 Task: Add Yoplait Oui Mango Dairy Free Yogurt to the cart.
Action: Mouse moved to (21, 83)
Screenshot: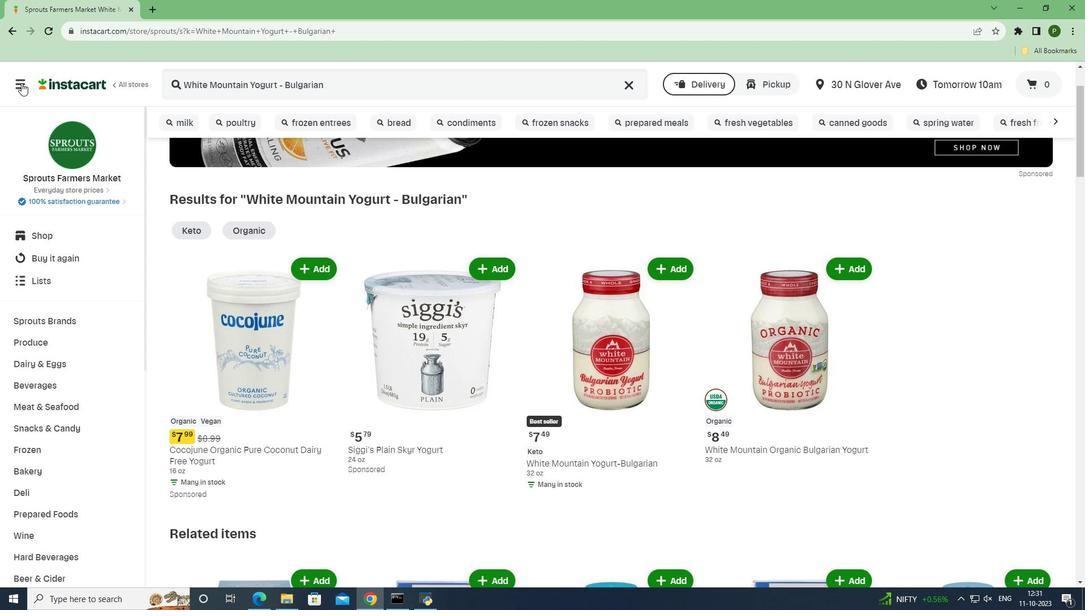 
Action: Mouse pressed left at (21, 83)
Screenshot: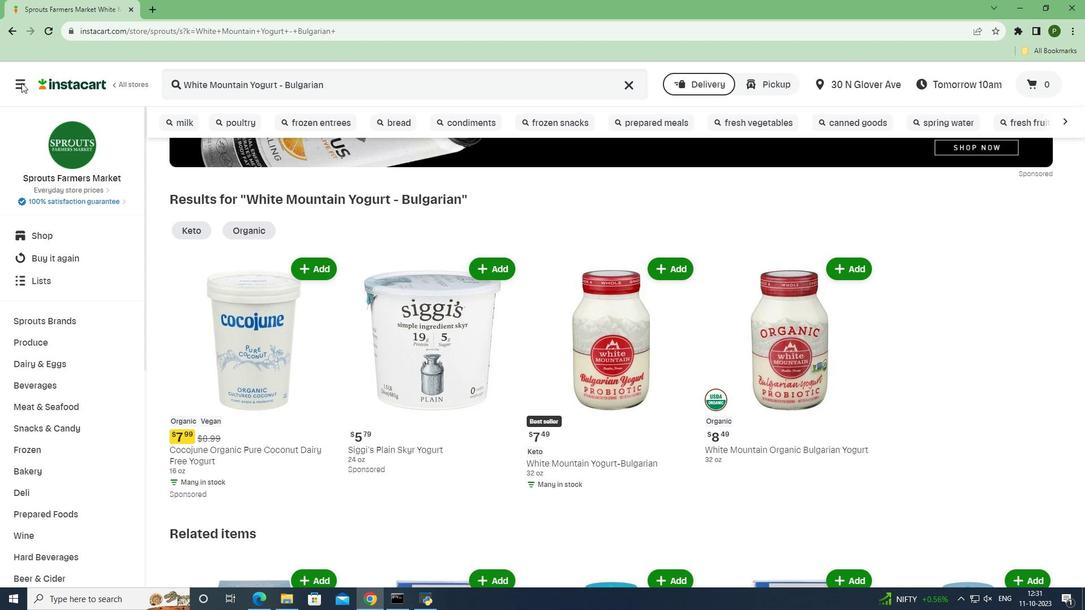 
Action: Mouse moved to (43, 296)
Screenshot: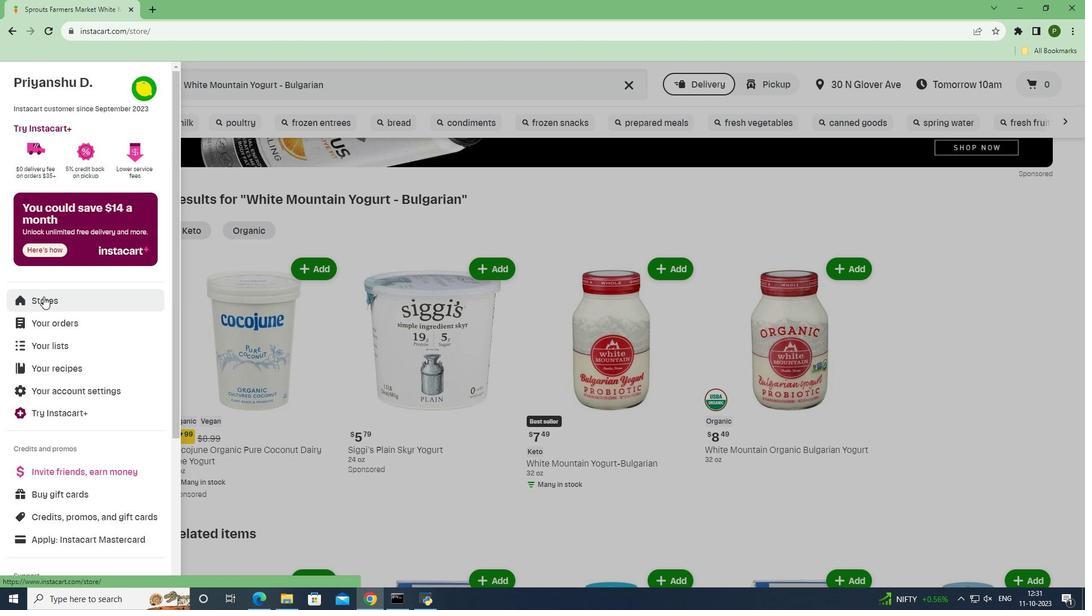 
Action: Mouse pressed left at (43, 296)
Screenshot: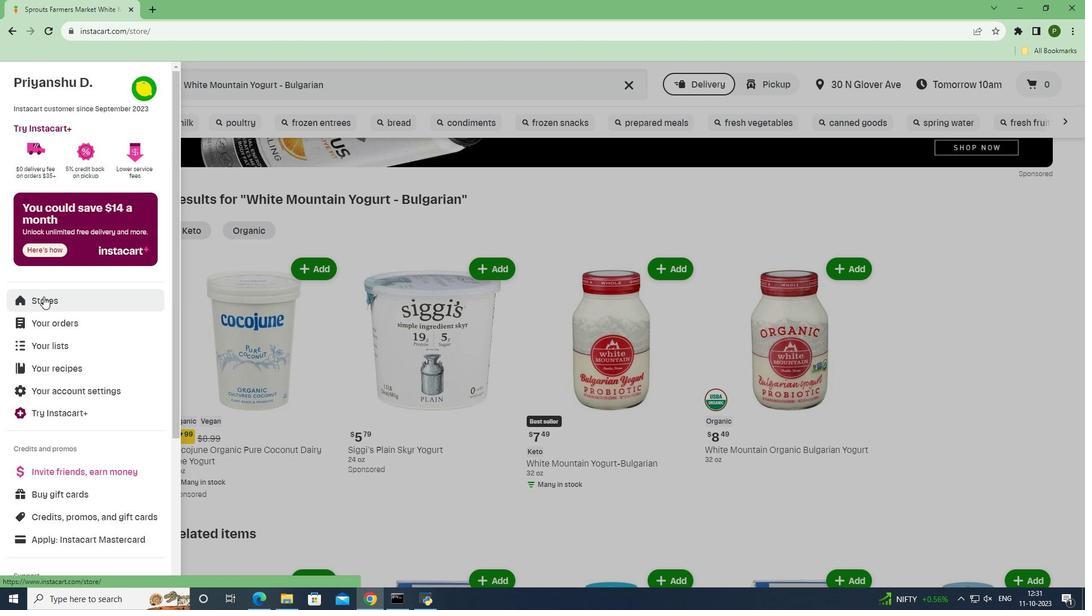 
Action: Mouse moved to (263, 131)
Screenshot: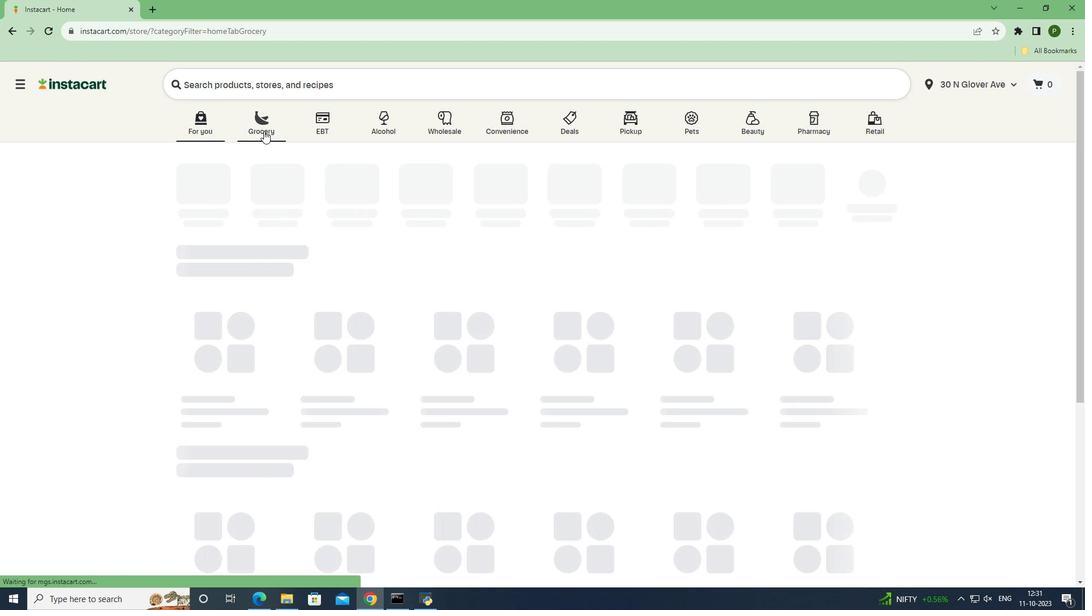 
Action: Mouse pressed left at (263, 131)
Screenshot: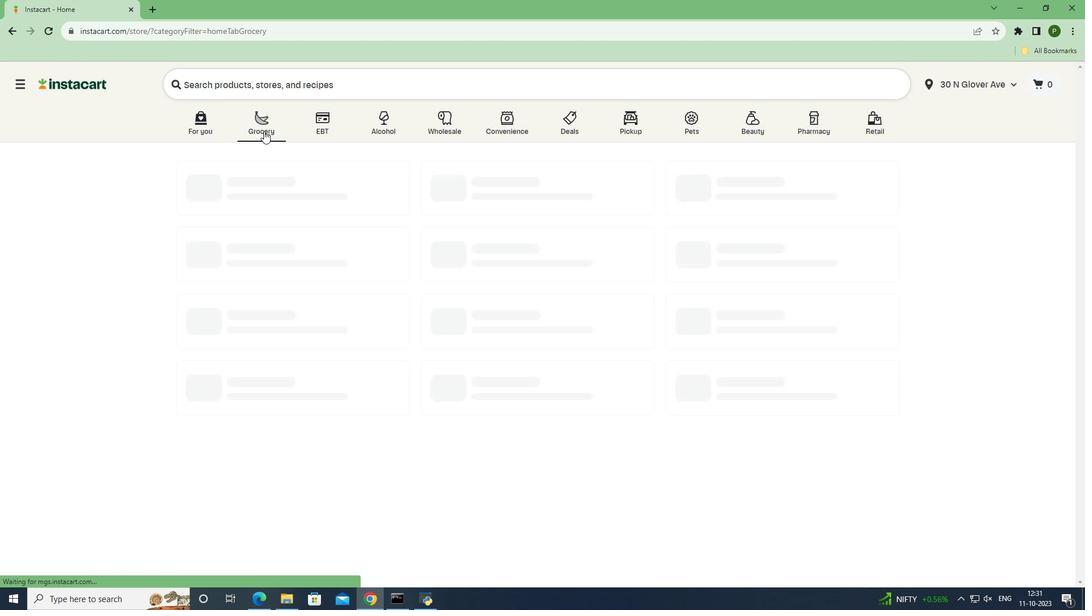 
Action: Mouse moved to (442, 257)
Screenshot: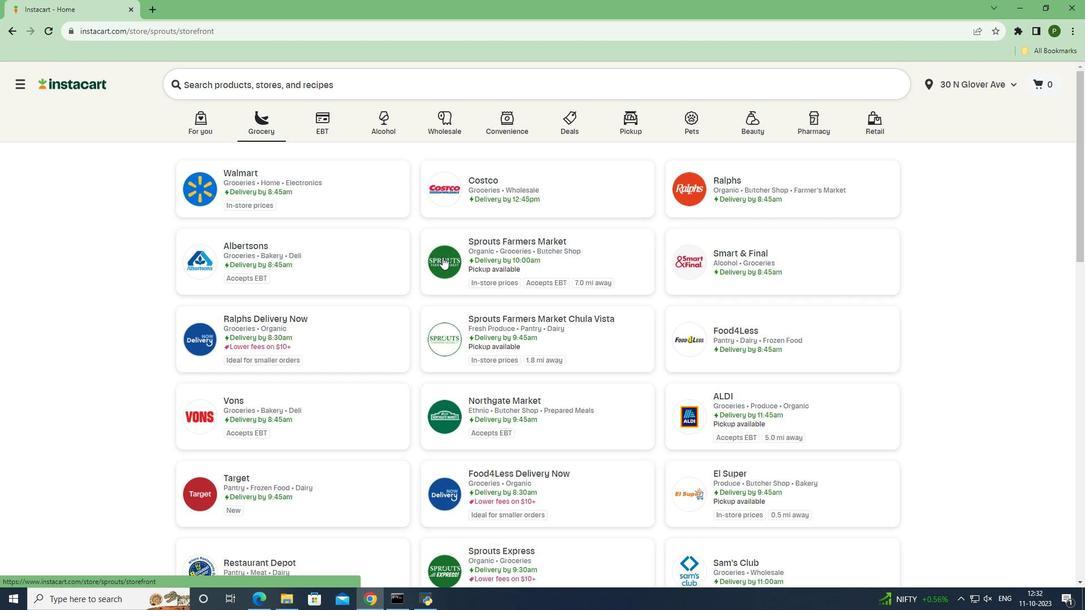 
Action: Mouse pressed left at (442, 257)
Screenshot: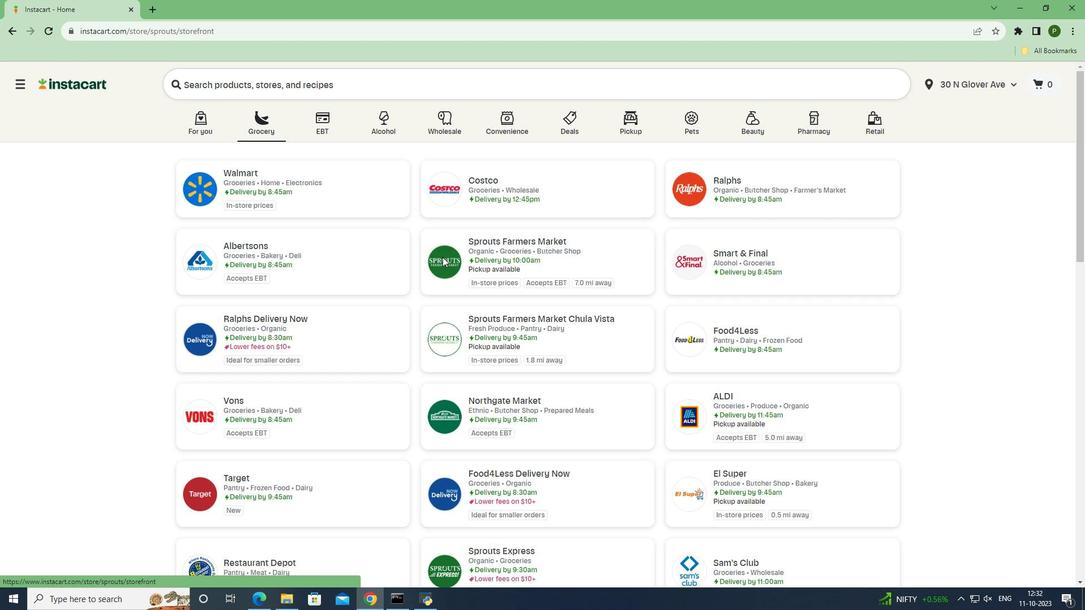 
Action: Mouse moved to (87, 363)
Screenshot: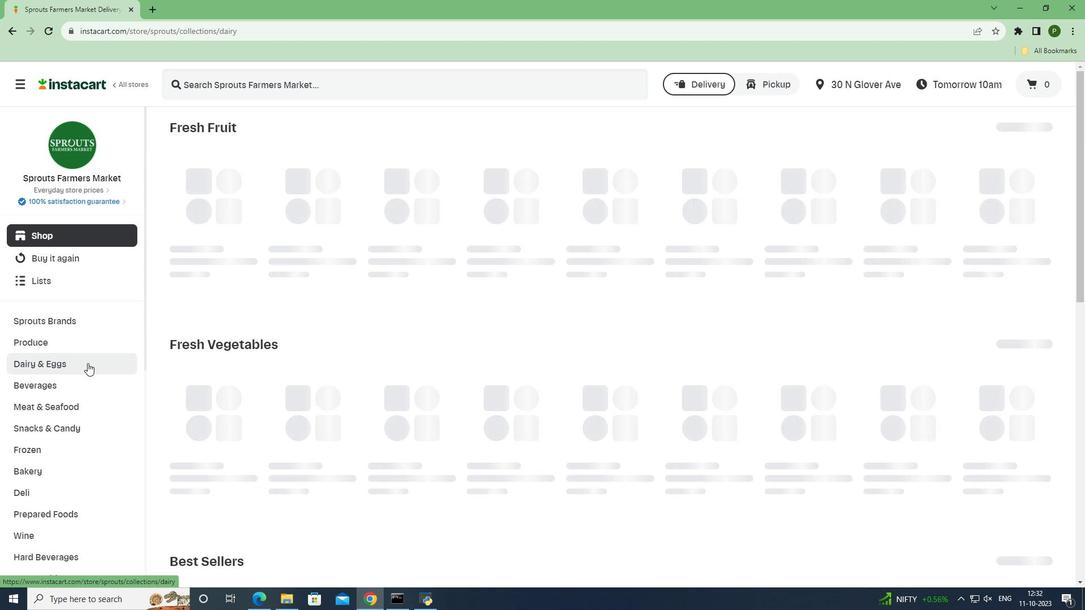 
Action: Mouse pressed left at (87, 363)
Screenshot: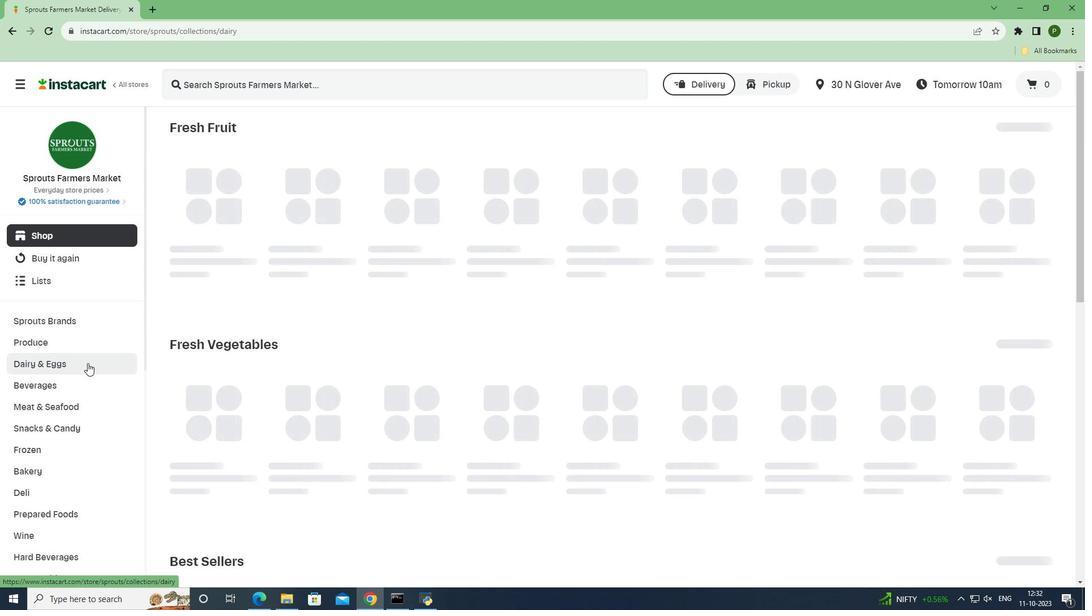 
Action: Mouse moved to (71, 445)
Screenshot: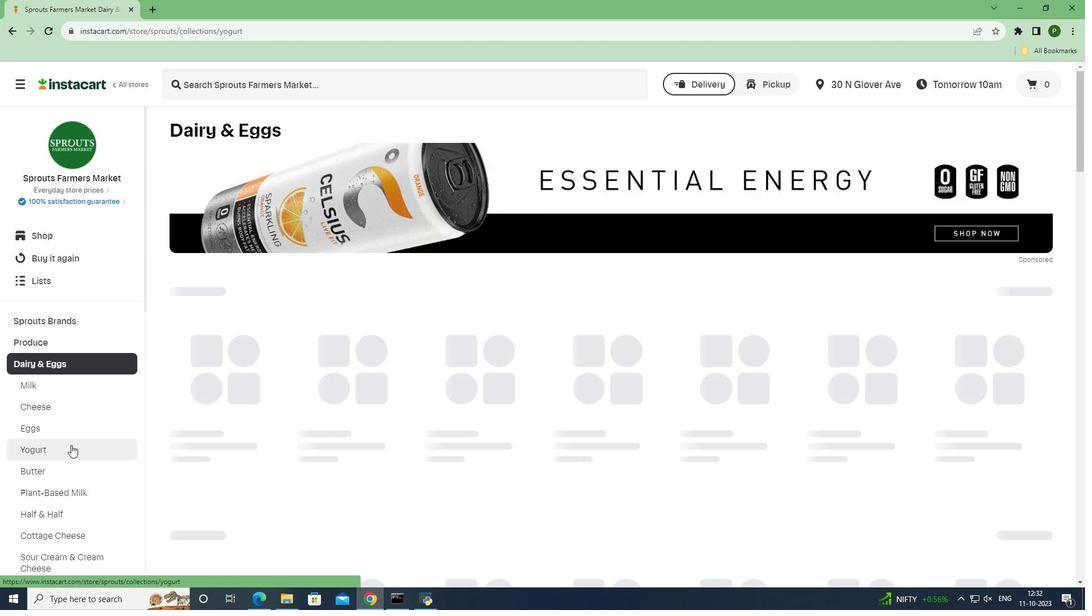 
Action: Mouse pressed left at (71, 445)
Screenshot: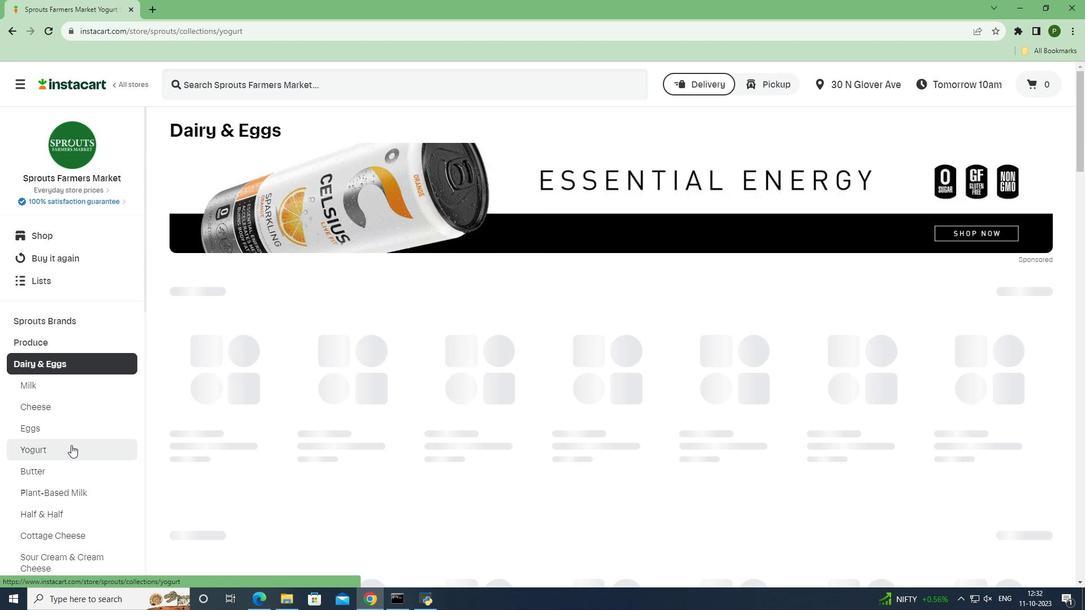
Action: Mouse moved to (219, 84)
Screenshot: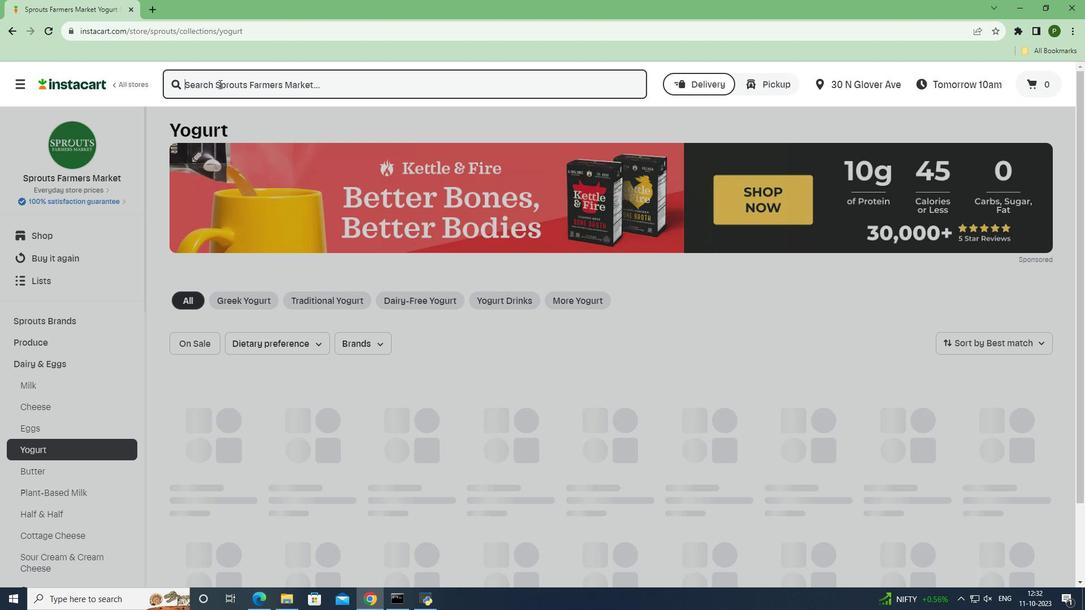 
Action: Mouse pressed left at (219, 84)
Screenshot: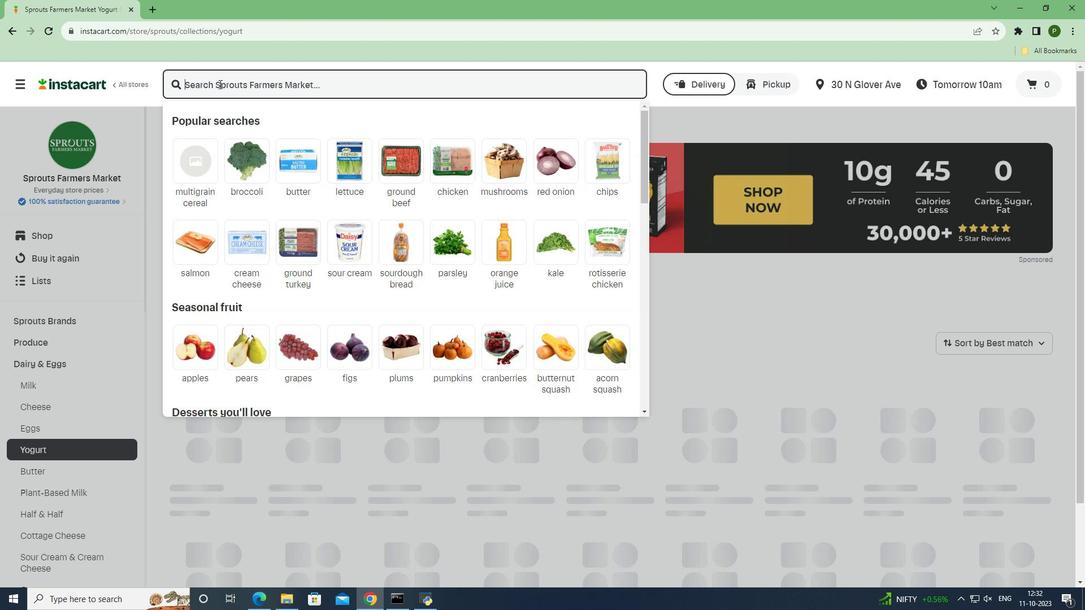 
Action: Key pressed <Key.caps_lock>Y<Key.caps_lock>oplait<Key.space><Key.caps_lock>O<Key.caps_lock>ui<Key.space><Key.caps_lock>M<Key.caps_lock>ango<Key.space><Key.caps_lock>D<Key.caps_lock>ai
Screenshot: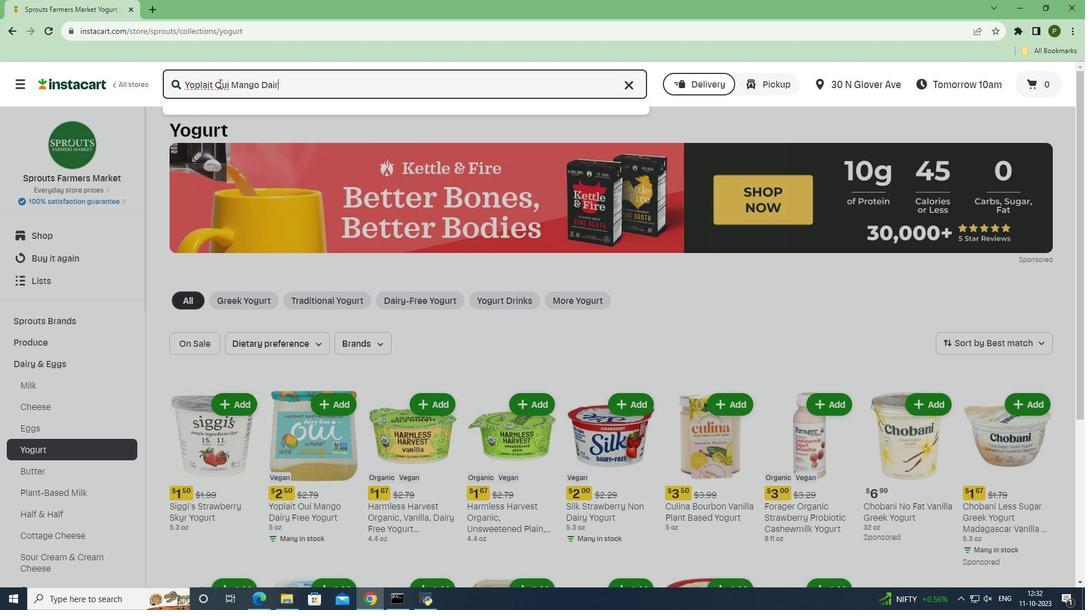 
Action: Mouse moved to (219, 83)
Screenshot: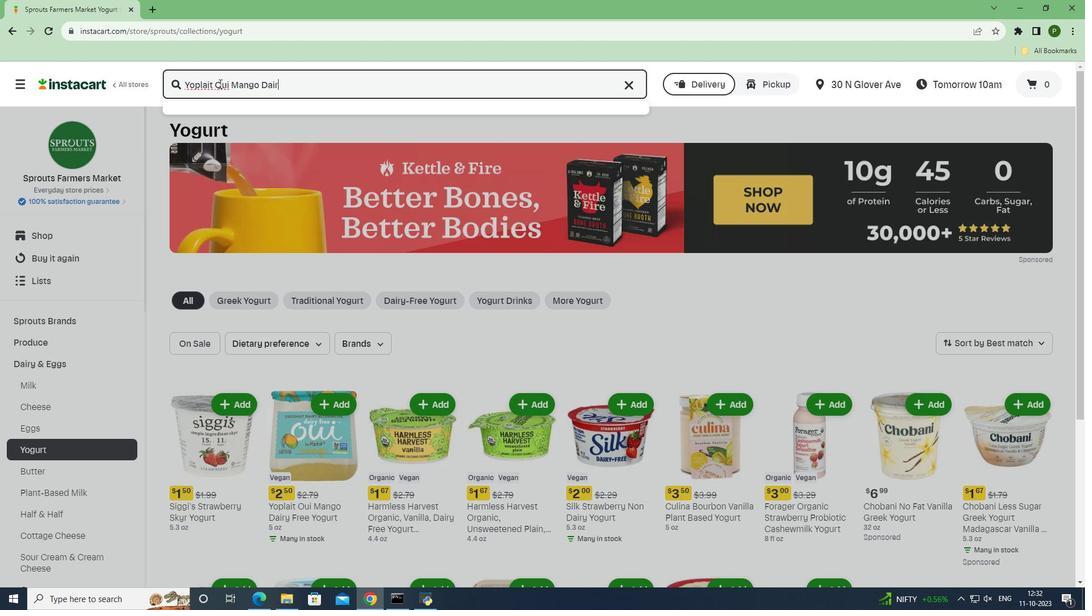 
Action: Key pressed ry<Key.space><Key.caps_lock>F<Key.caps_lock>ree<Key.space><Key.caps_lock>Y<Key.caps_lock>ogurt<Key.space><Key.enter>
Screenshot: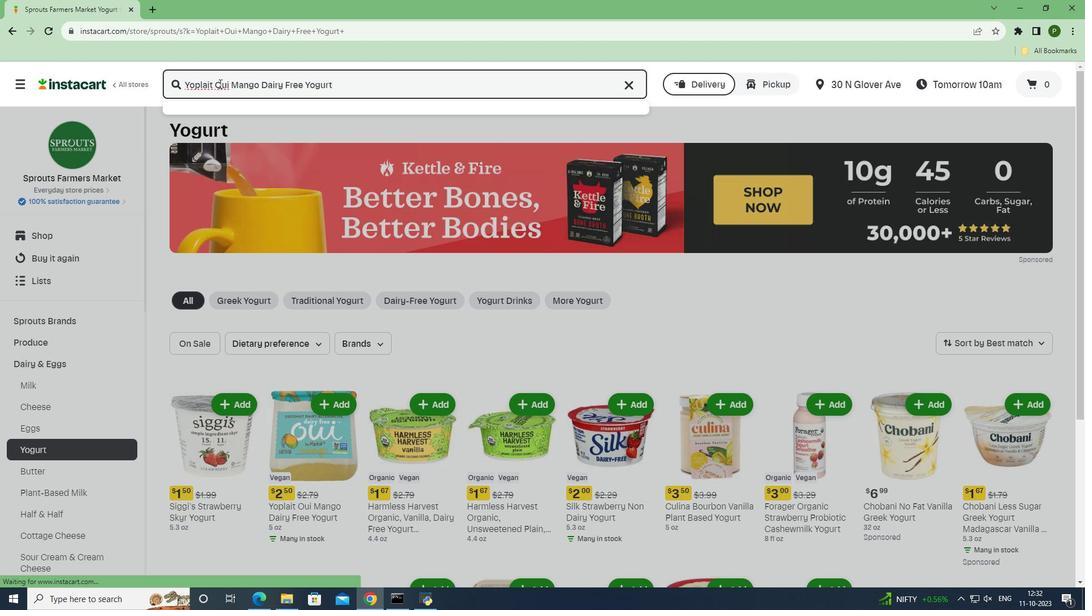 
Action: Mouse moved to (314, 276)
Screenshot: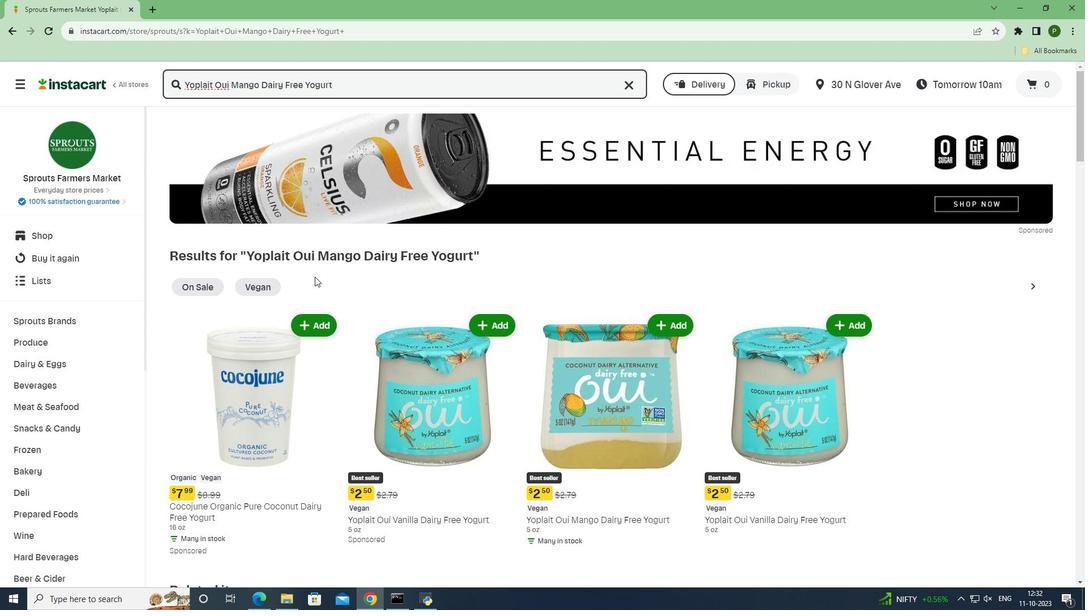 
Action: Mouse scrolled (314, 276) with delta (0, 0)
Screenshot: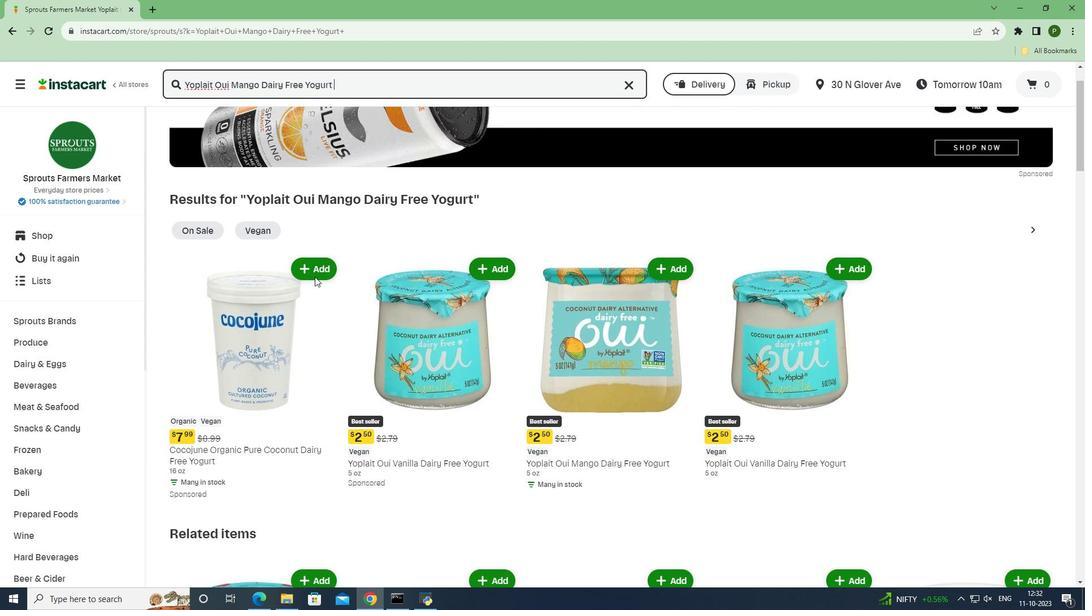 
Action: Mouse moved to (448, 336)
Screenshot: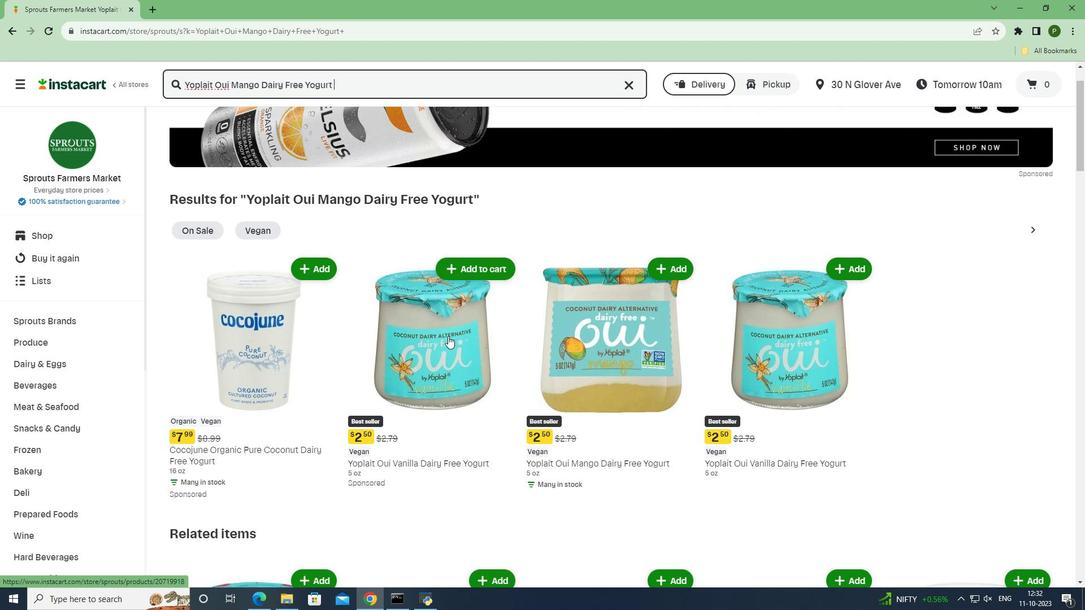 
Action: Mouse scrolled (448, 335) with delta (0, 0)
Screenshot: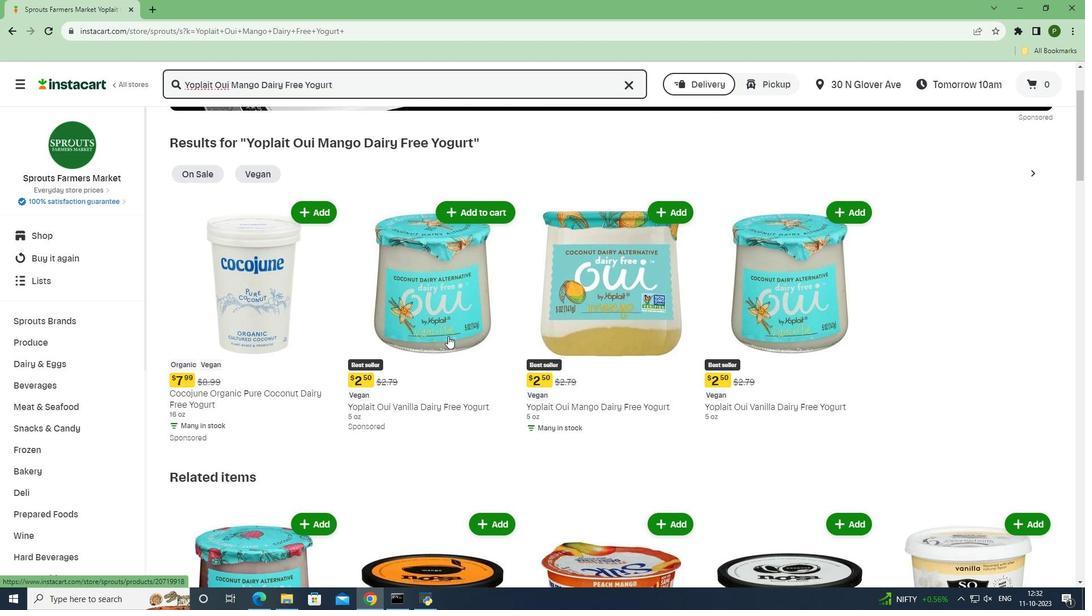 
Action: Mouse moved to (680, 212)
Screenshot: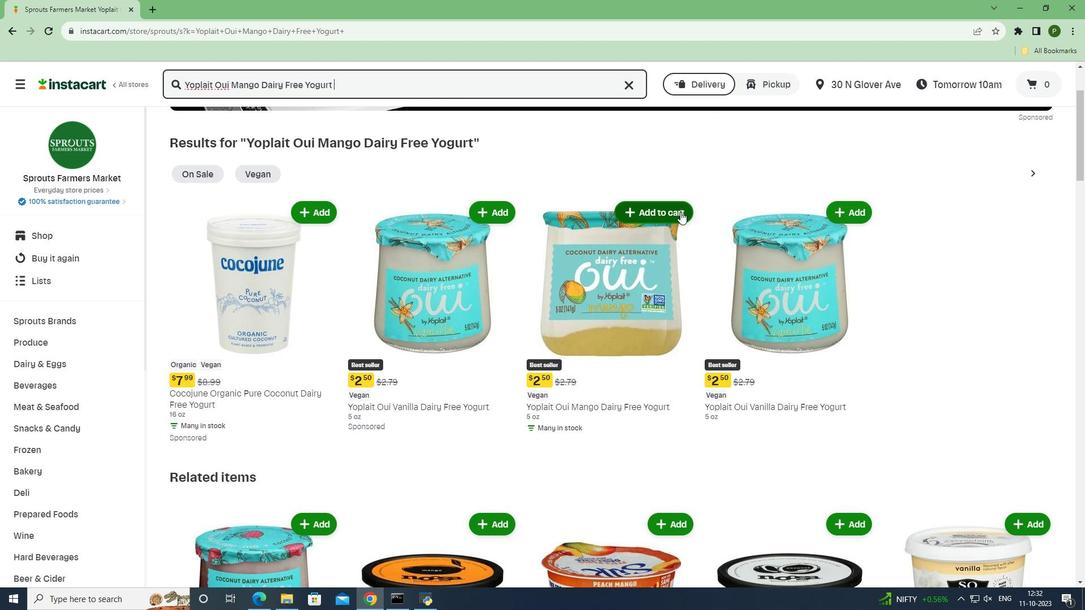 
Action: Mouse pressed left at (680, 212)
Screenshot: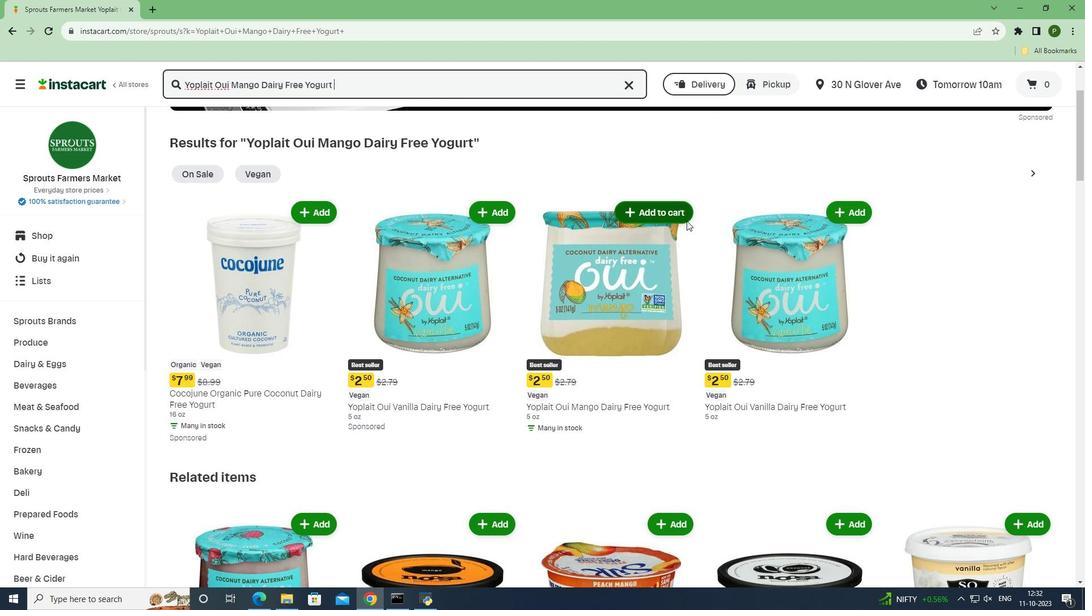 
Action: Mouse moved to (692, 258)
Screenshot: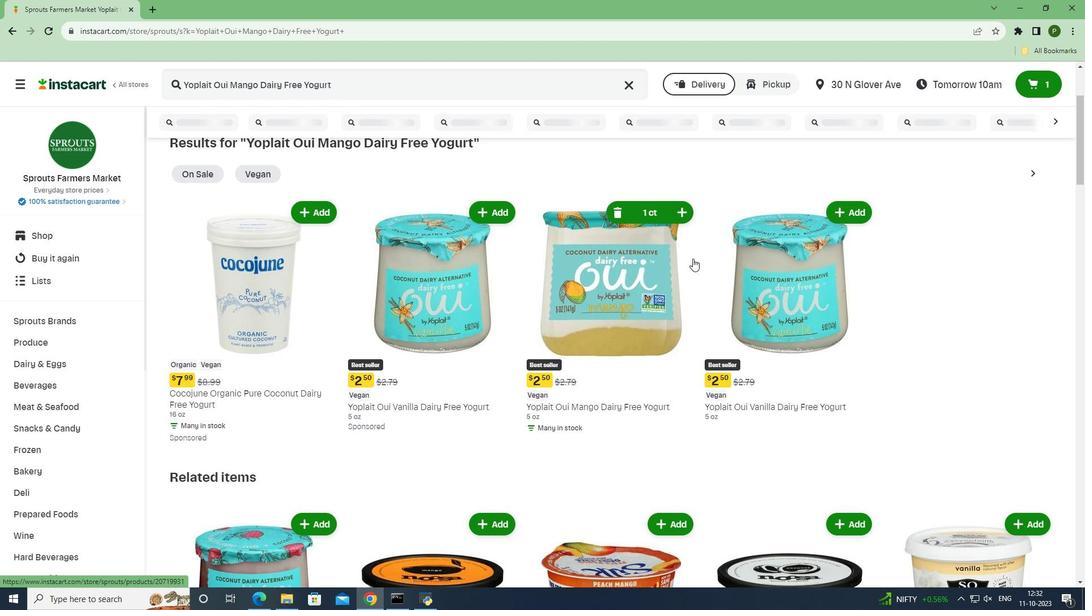 
